 Task: Create a task  Integrate a new online platform for online yoga classes , assign it to team member softage.3@softage.net in the project BridgeForge and update the status of the task to  On Track  , set the priority of the task to High
Action: Mouse moved to (58, 45)
Screenshot: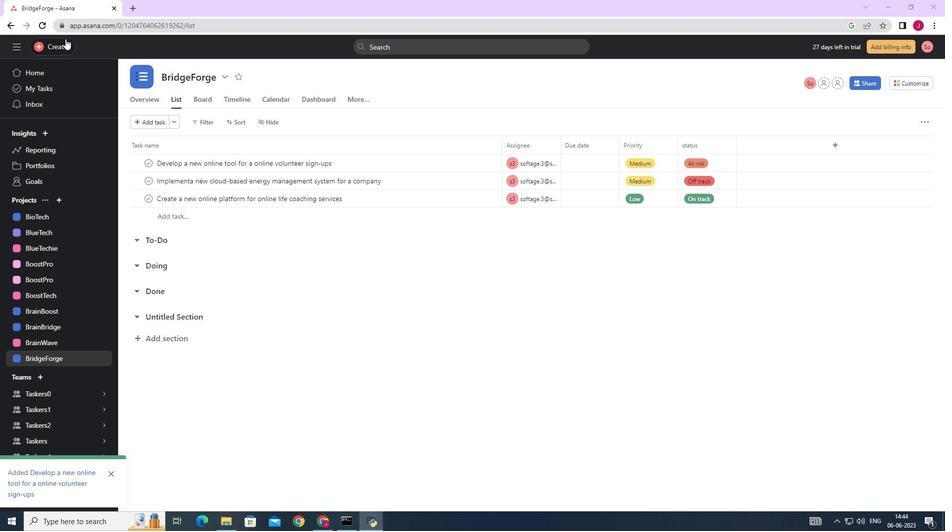 
Action: Mouse pressed left at (58, 45)
Screenshot: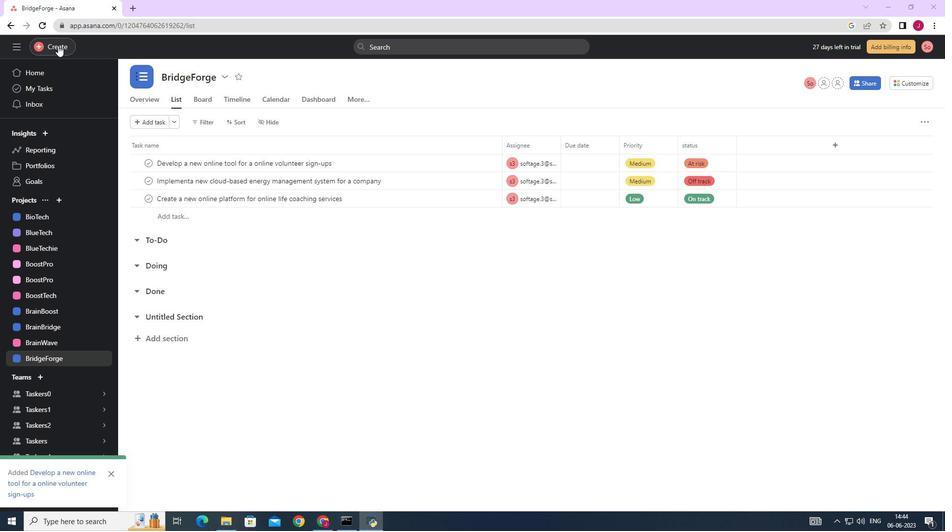 
Action: Mouse moved to (120, 49)
Screenshot: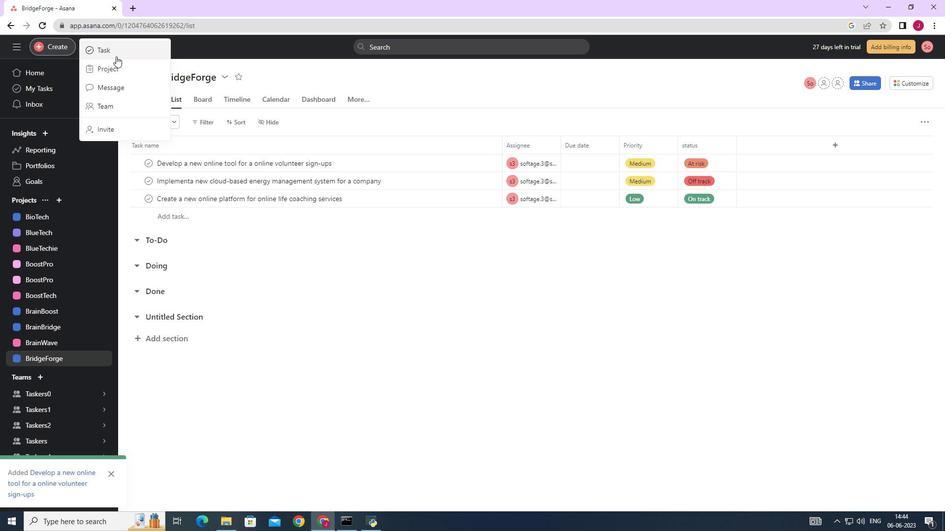 
Action: Mouse pressed left at (120, 49)
Screenshot: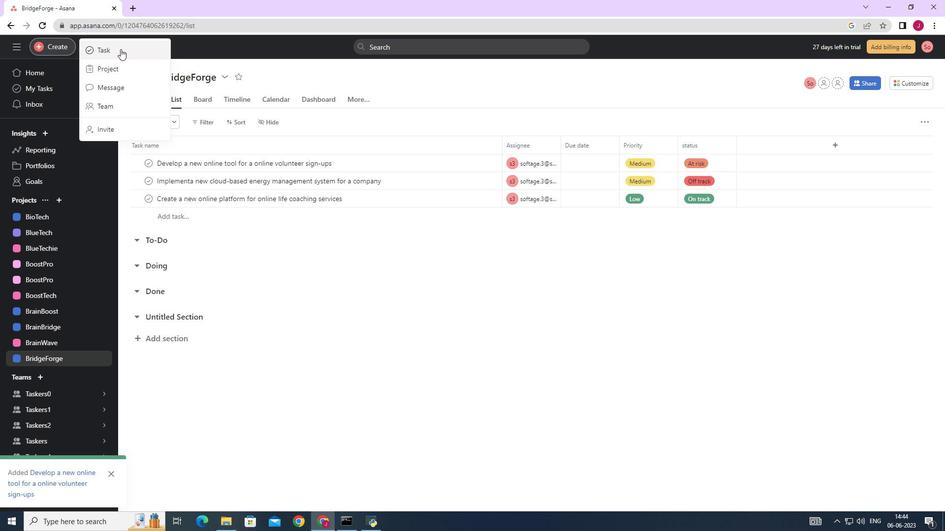 
Action: Mouse moved to (749, 325)
Screenshot: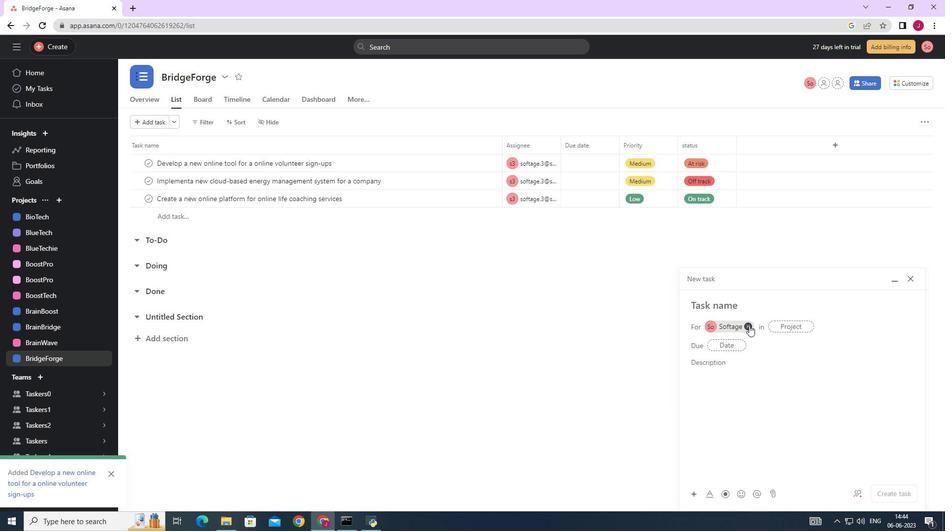 
Action: Mouse pressed left at (749, 325)
Screenshot: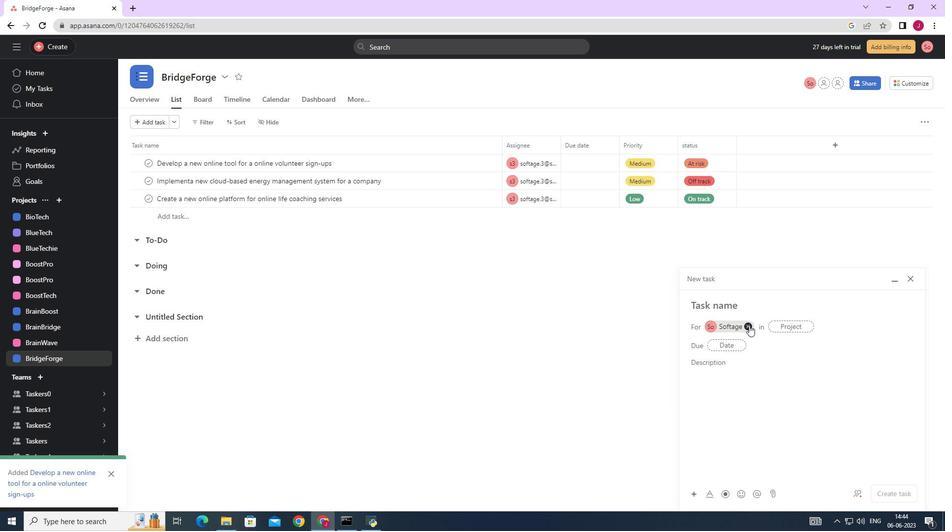 
Action: Mouse moved to (720, 304)
Screenshot: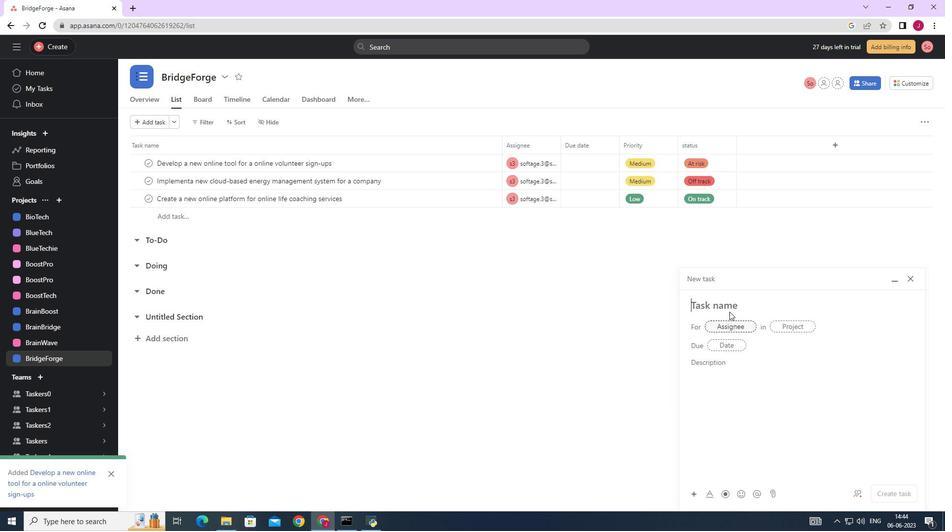 
Action: Mouse pressed left at (720, 304)
Screenshot: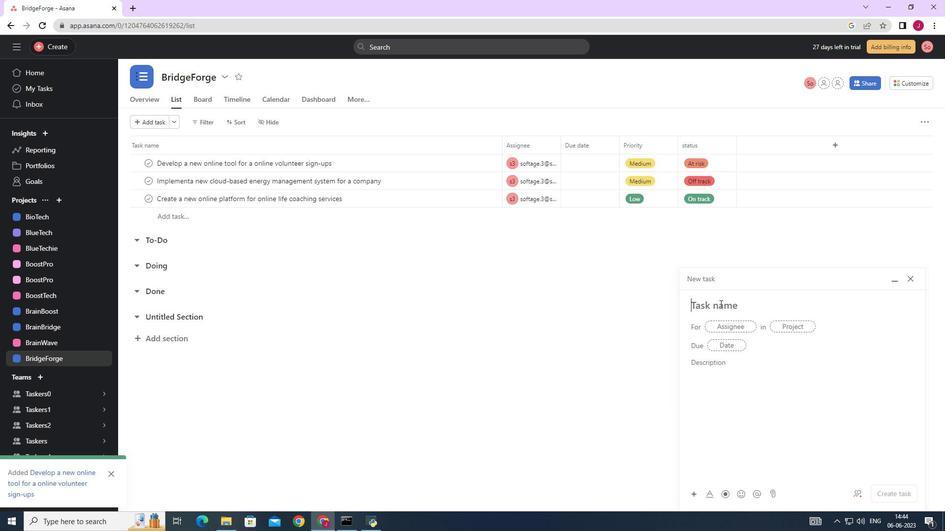 
Action: Key pressed <Key.caps_lock>I<Key.caps_lock>ntegrate<Key.space>a<Key.space>new<Key.space>online<Key.space>platform<Key.space>for<Key.space>online<Key.space>yoga<Key.space>classes
Screenshot: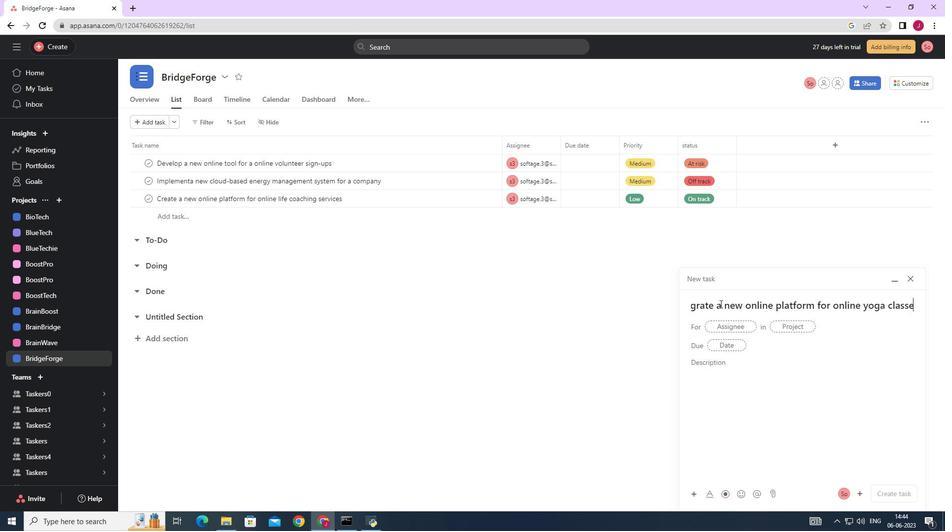 
Action: Mouse moved to (737, 329)
Screenshot: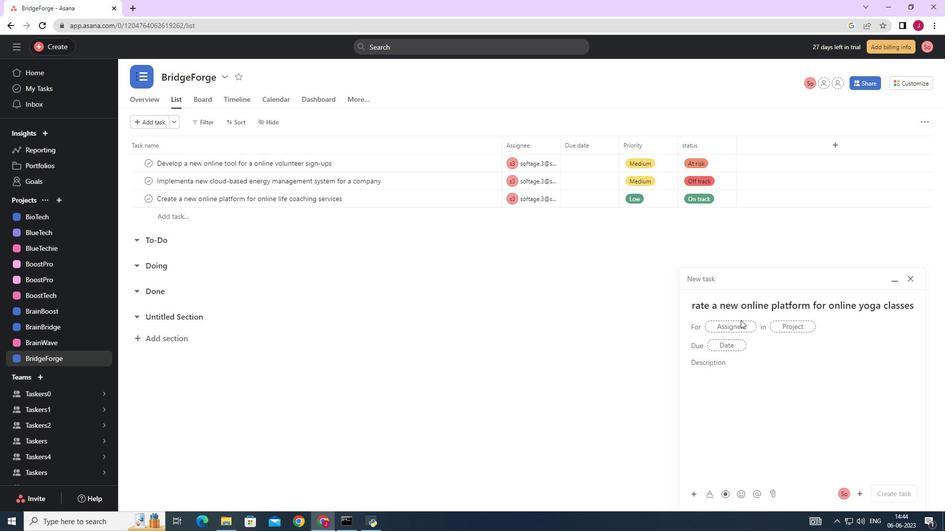 
Action: Mouse pressed left at (737, 329)
Screenshot: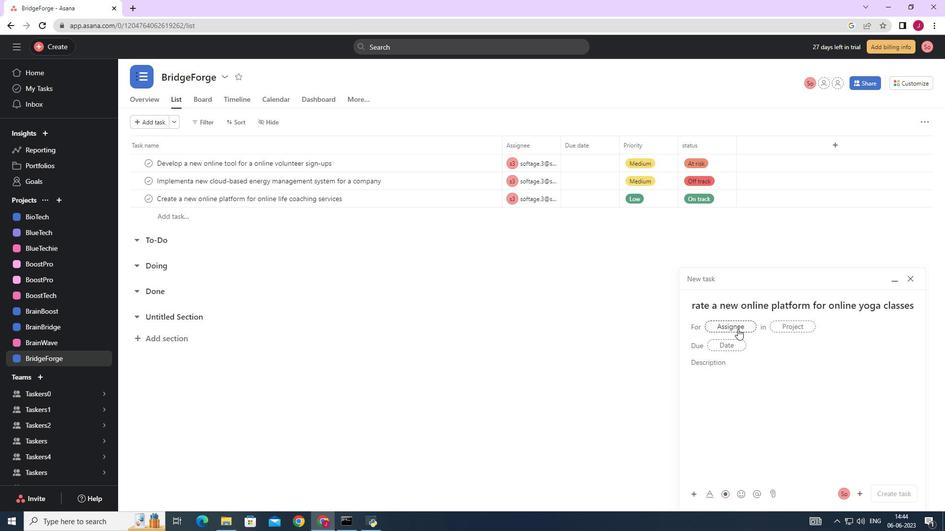 
Action: Key pressed <Key.caps_lock>S<Key.caps_lock>oftahe<Key.backspace><Key.backspace>g.3
Screenshot: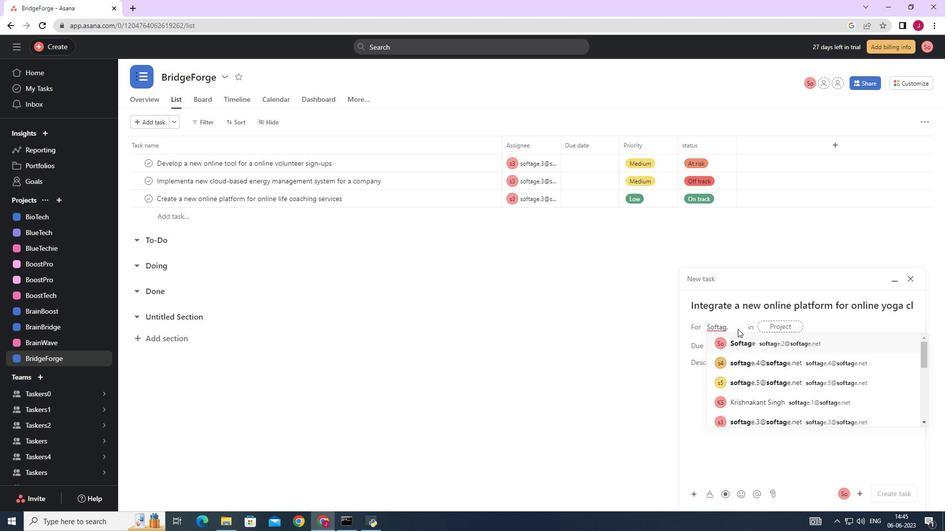 
Action: Mouse moved to (764, 344)
Screenshot: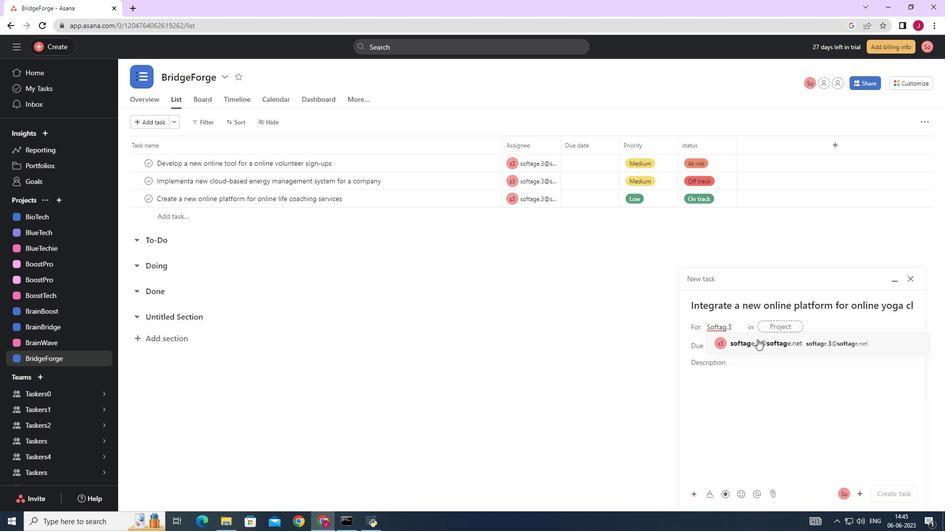 
Action: Mouse pressed left at (764, 344)
Screenshot: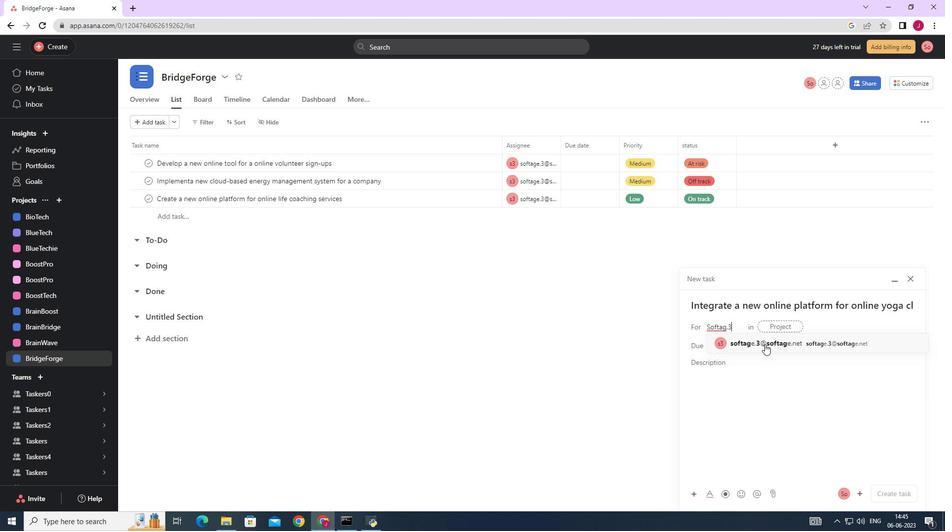 
Action: Mouse moved to (635, 349)
Screenshot: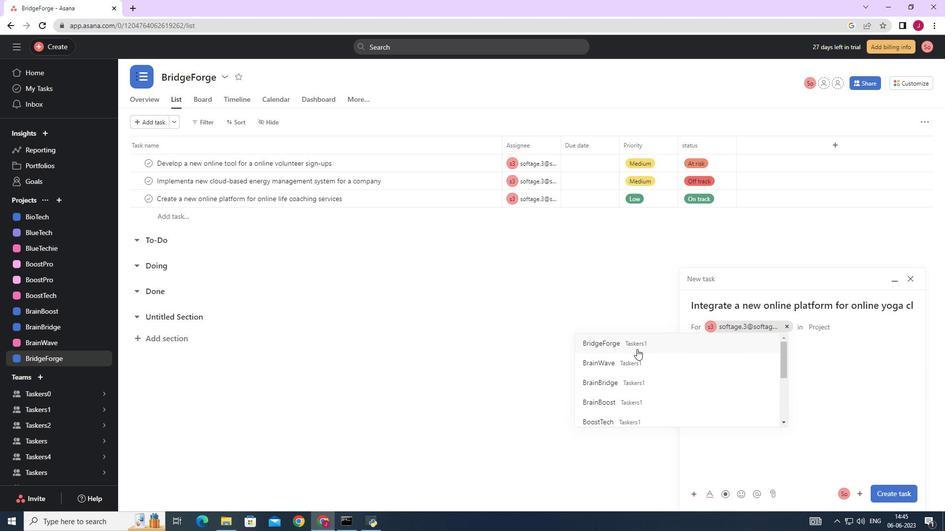 
Action: Mouse pressed left at (635, 349)
Screenshot: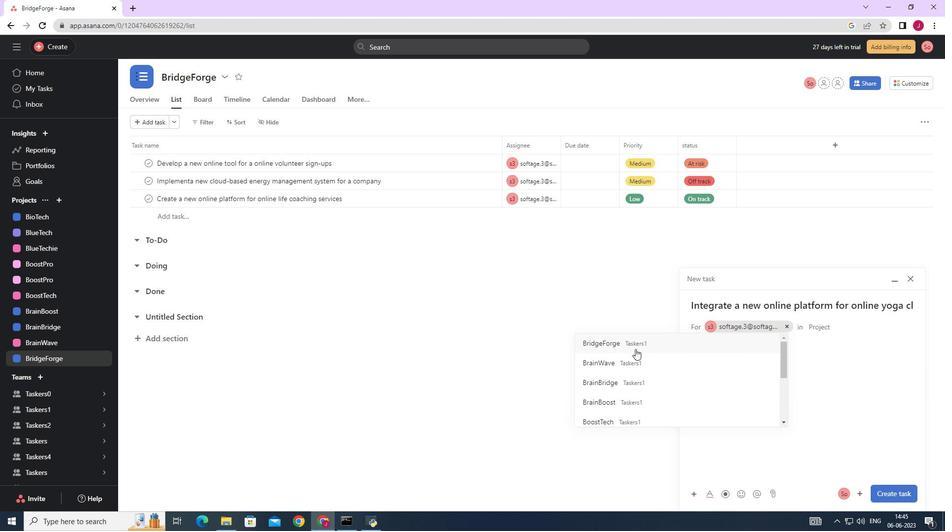 
Action: Mouse moved to (740, 367)
Screenshot: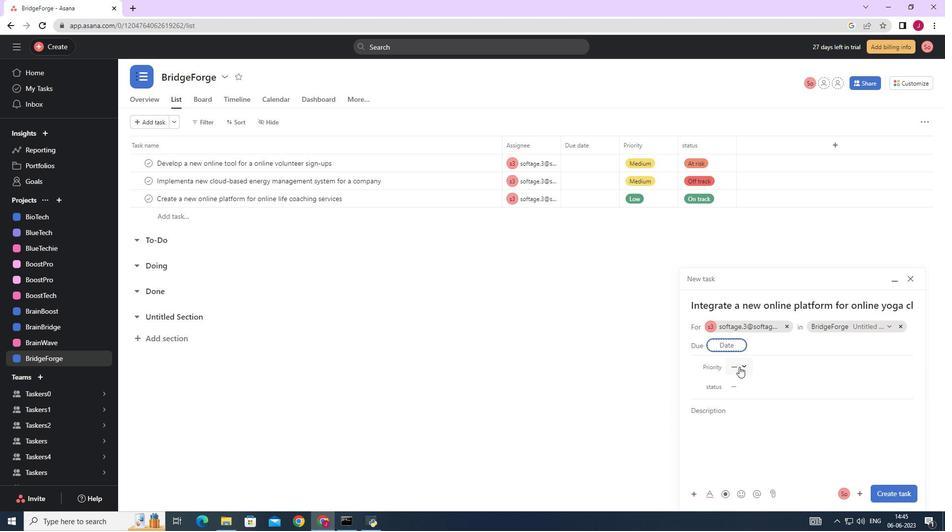 
Action: Mouse pressed left at (740, 367)
Screenshot: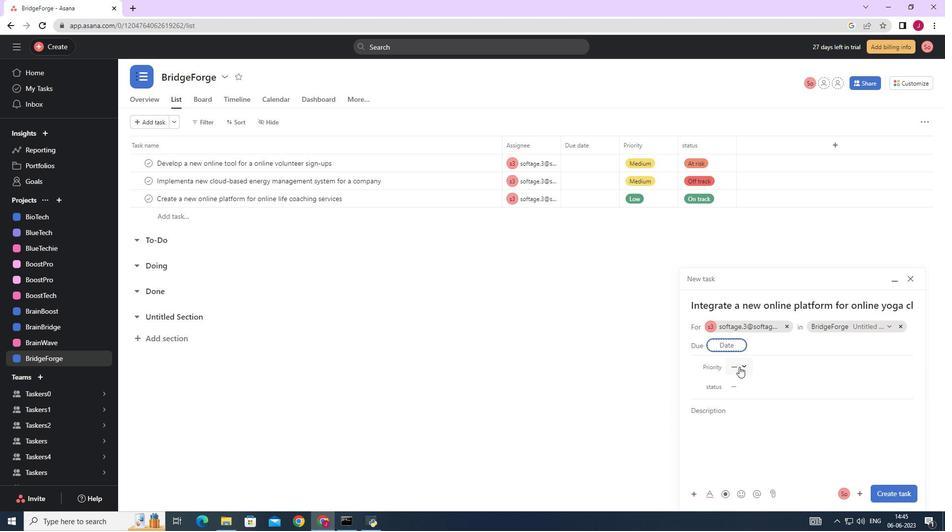 
Action: Mouse moved to (760, 397)
Screenshot: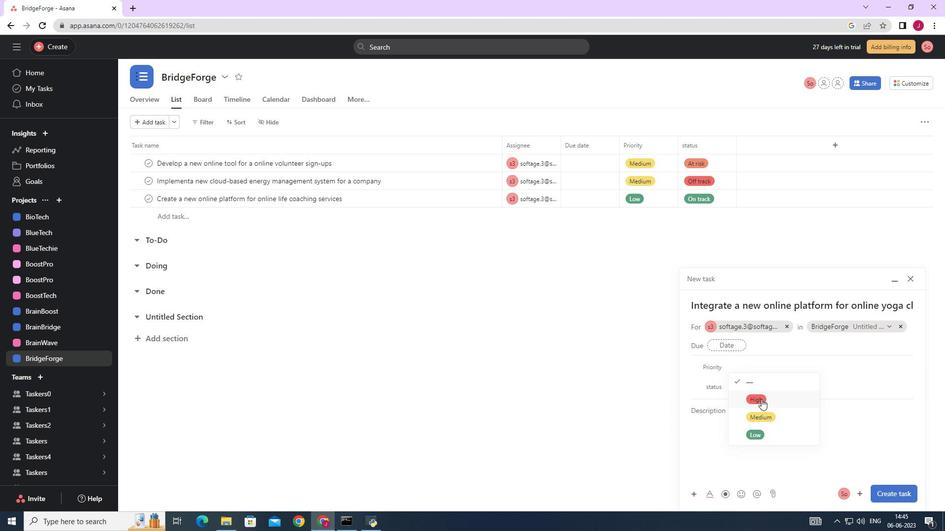 
Action: Mouse pressed left at (760, 397)
Screenshot: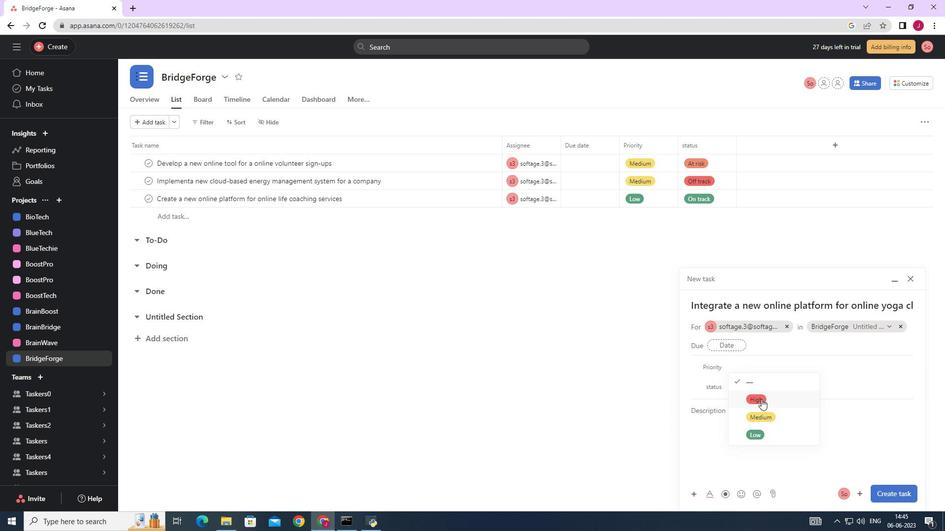 
Action: Mouse moved to (743, 386)
Screenshot: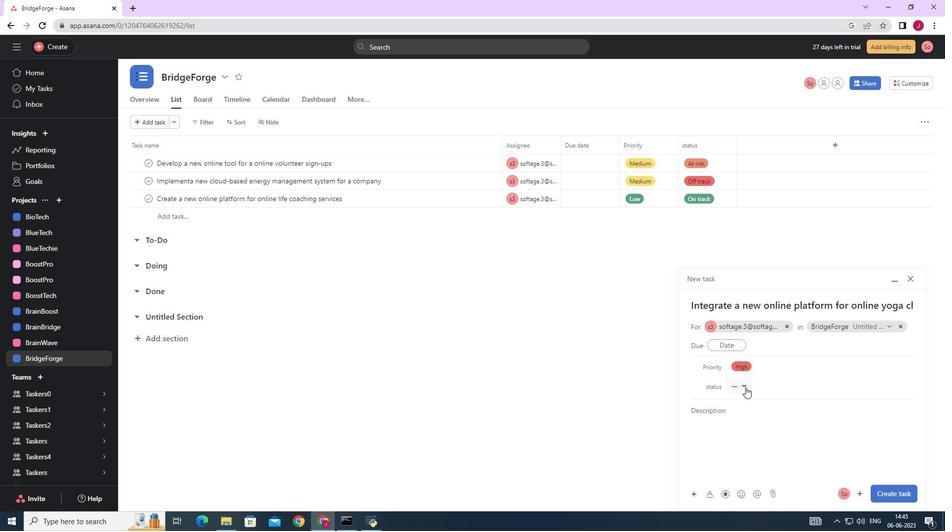 
Action: Mouse pressed left at (743, 386)
Screenshot: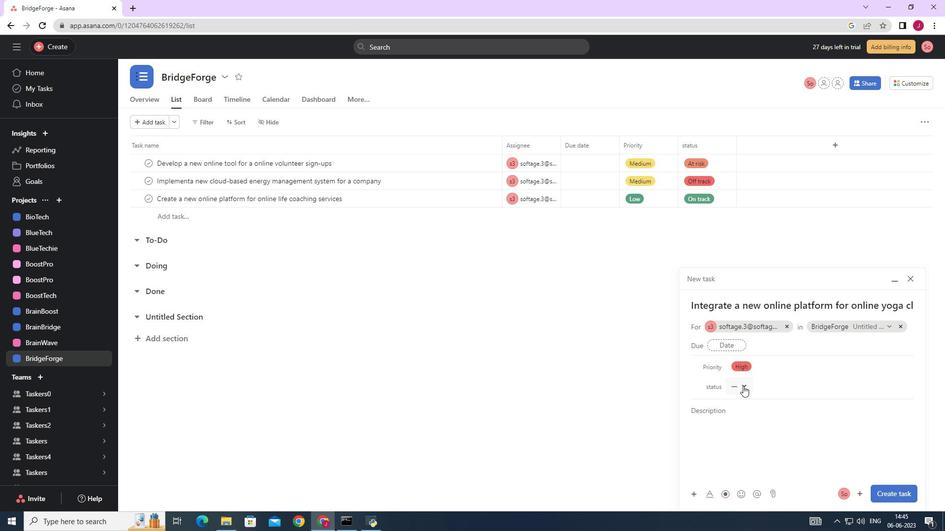 
Action: Mouse moved to (762, 421)
Screenshot: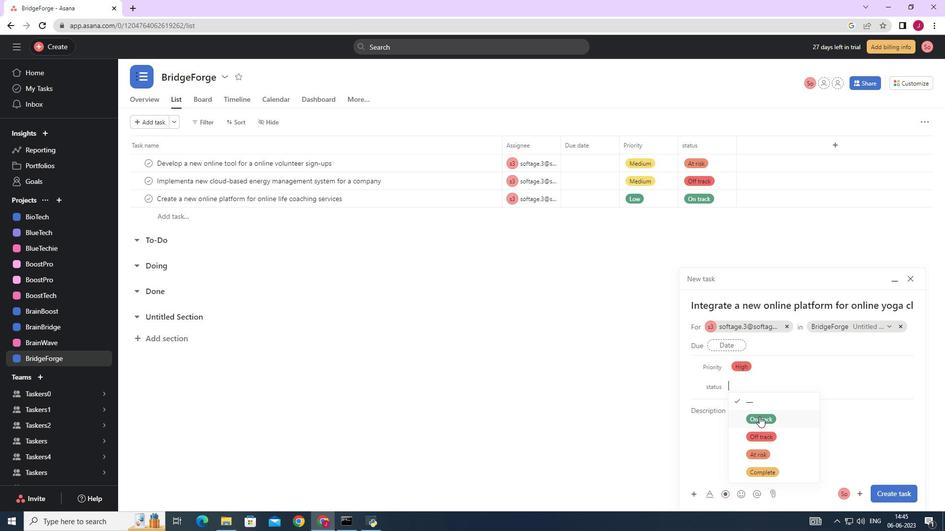 
Action: Mouse pressed left at (762, 421)
Screenshot: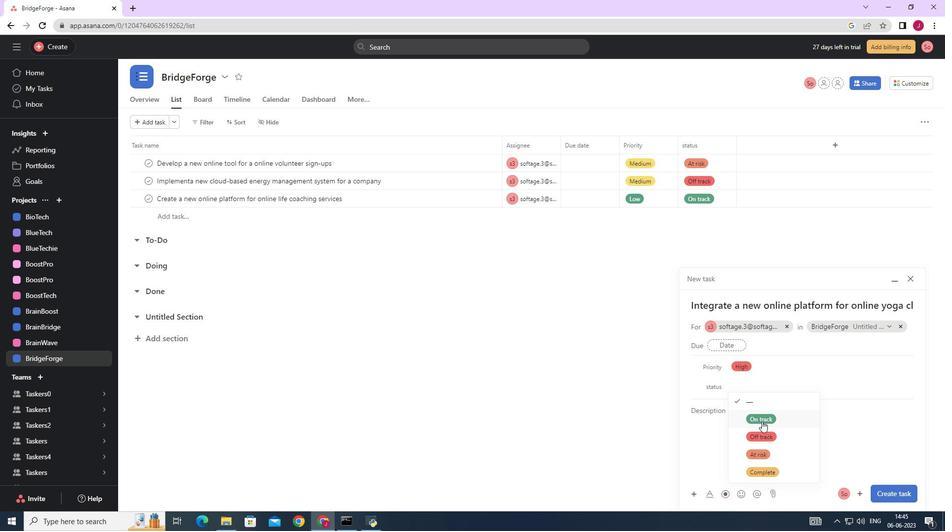 
Action: Mouse moved to (904, 493)
Screenshot: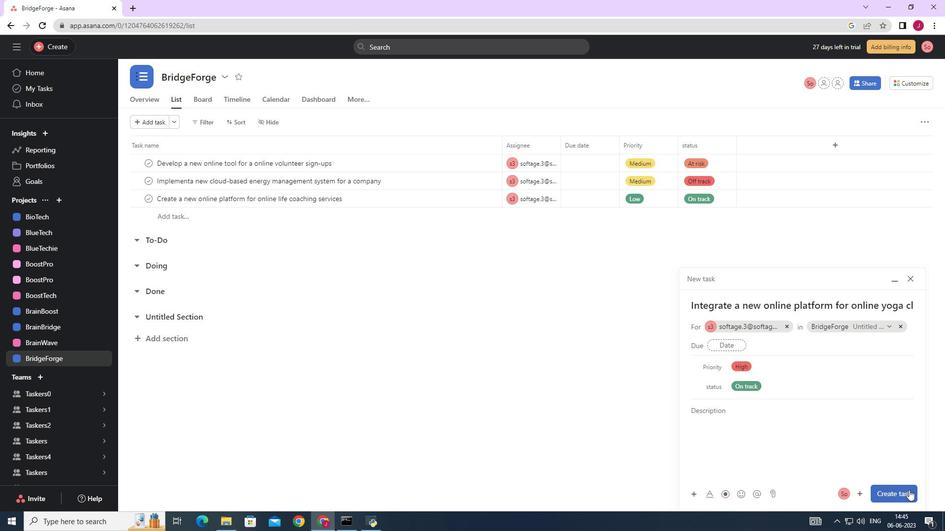
Action: Mouse pressed left at (904, 493)
Screenshot: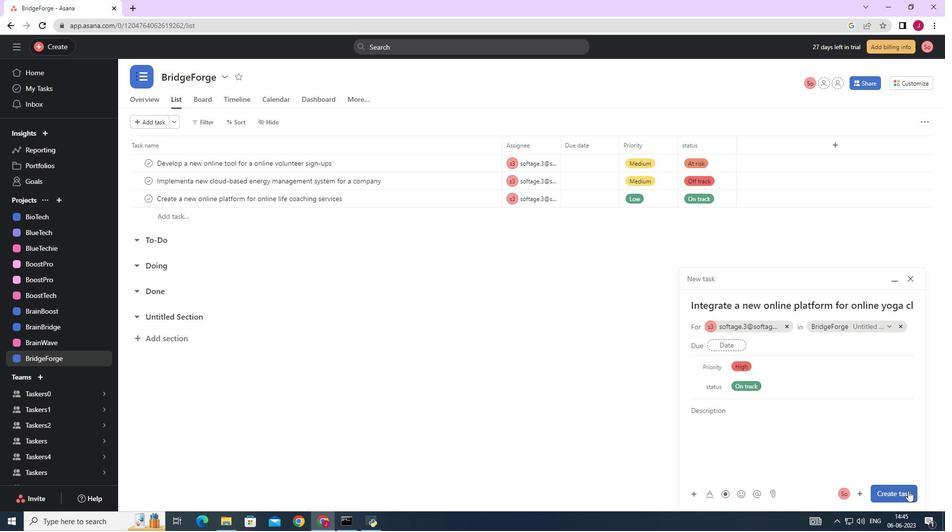 
Action: Mouse moved to (699, 355)
Screenshot: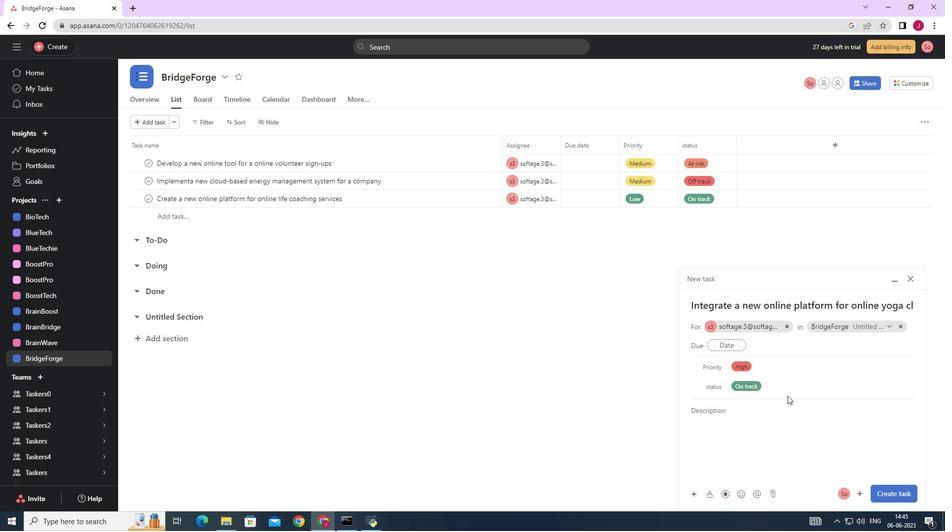 
